 Task: Add Sprouts Sandalwood & Yuzu Aromatherapy Room & Body Spray to the cart.
Action: Mouse moved to (306, 155)
Screenshot: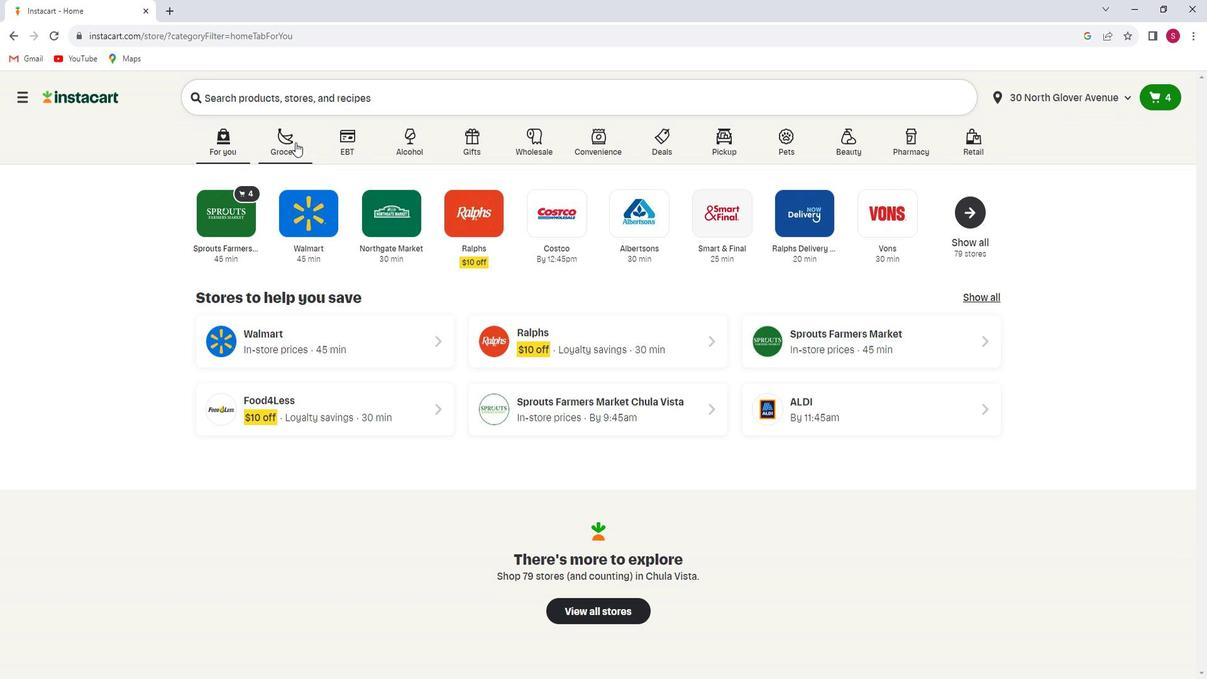 
Action: Mouse pressed left at (306, 155)
Screenshot: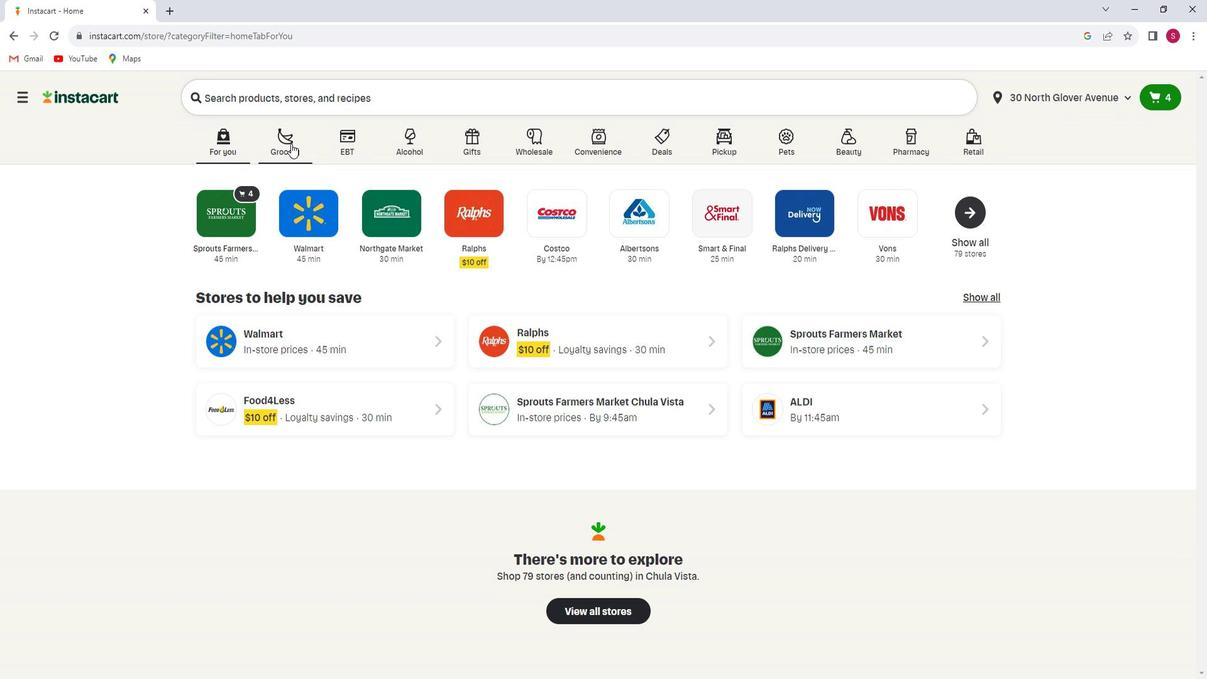 
Action: Mouse moved to (284, 364)
Screenshot: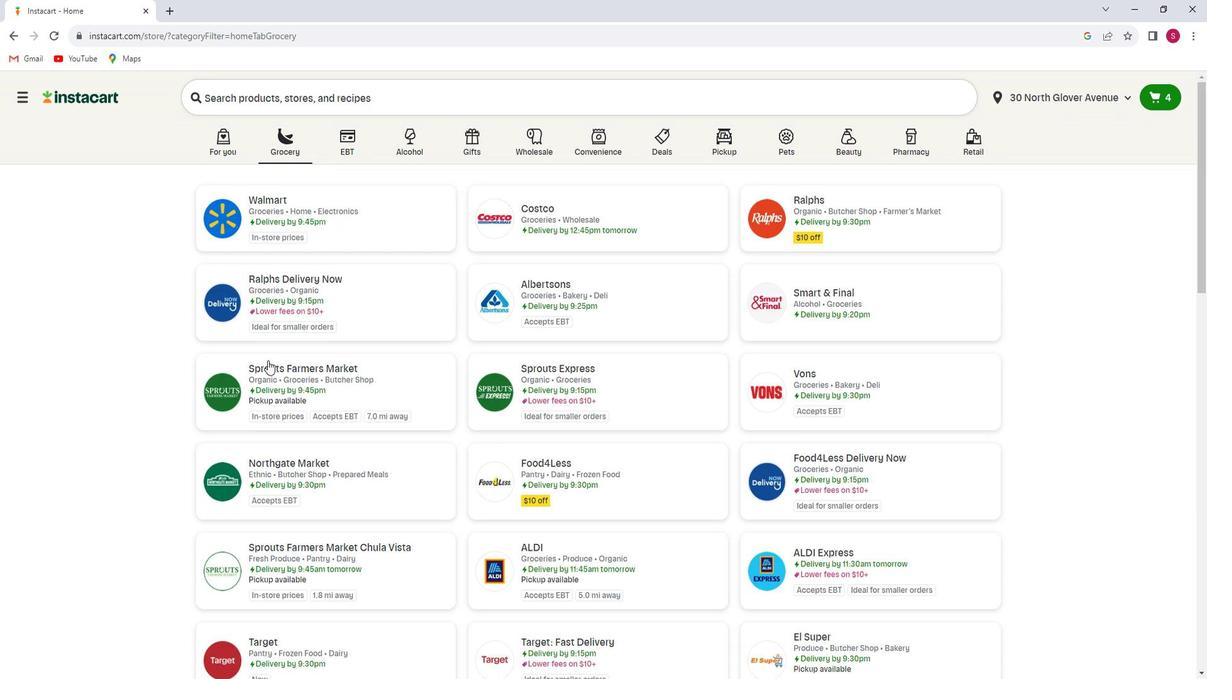 
Action: Mouse pressed left at (284, 364)
Screenshot: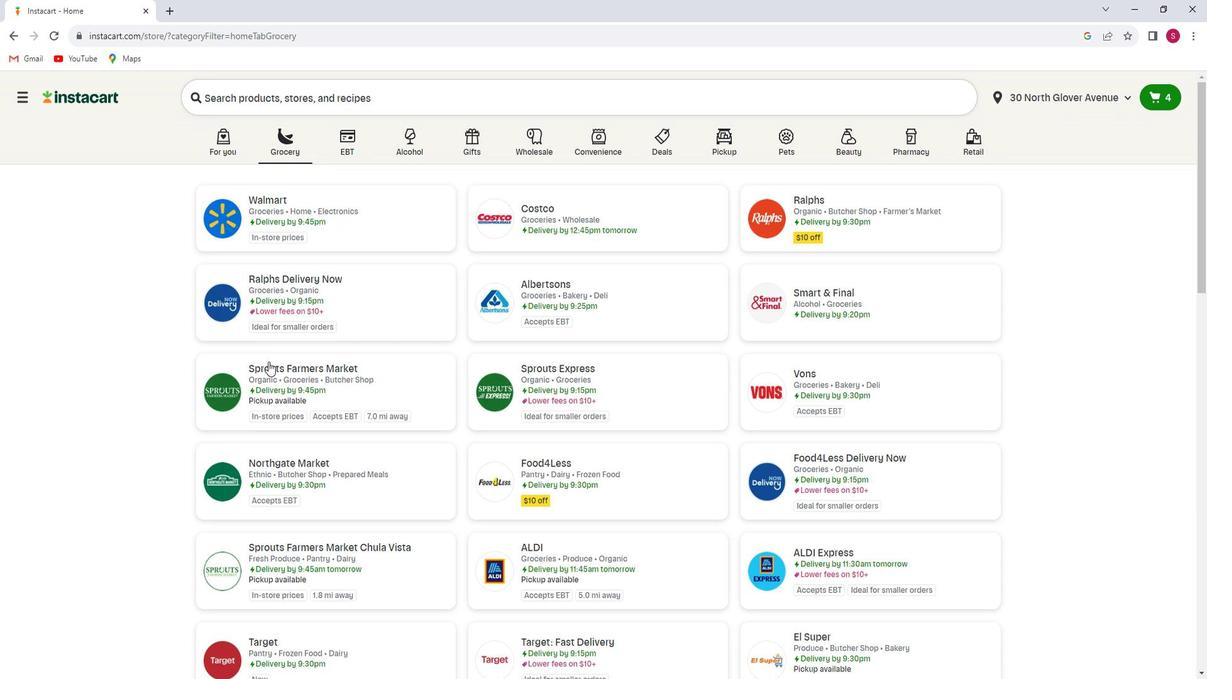 
Action: Mouse moved to (105, 384)
Screenshot: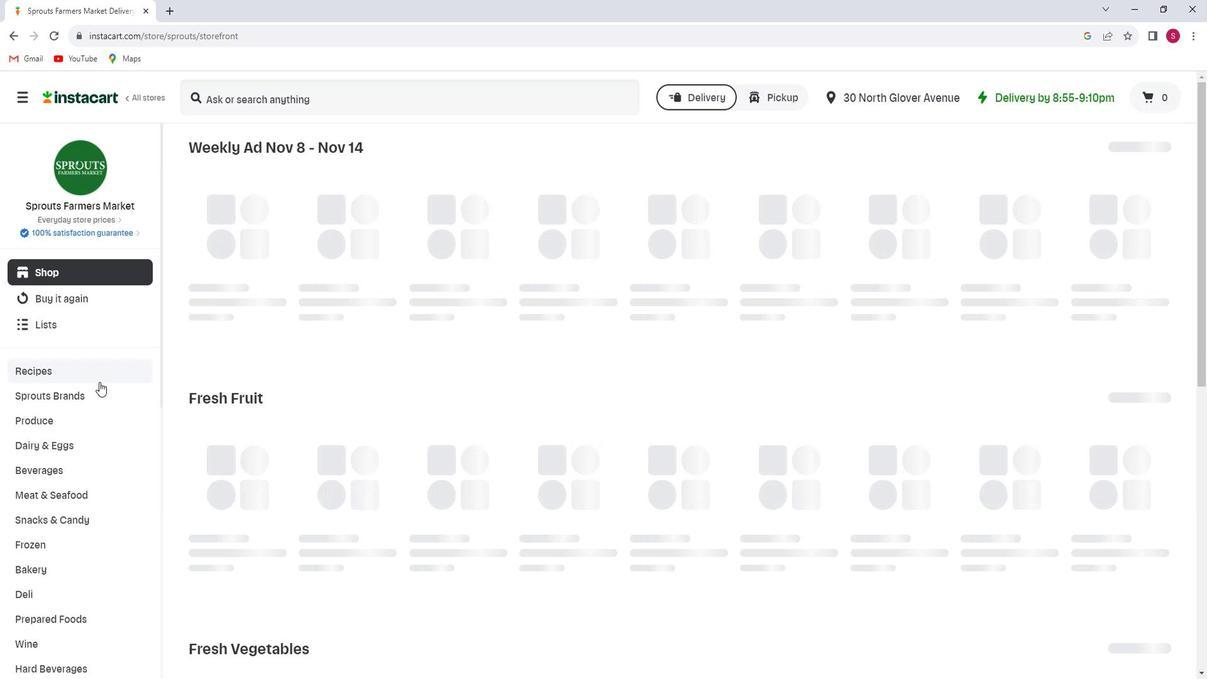 
Action: Mouse scrolled (105, 384) with delta (0, 0)
Screenshot: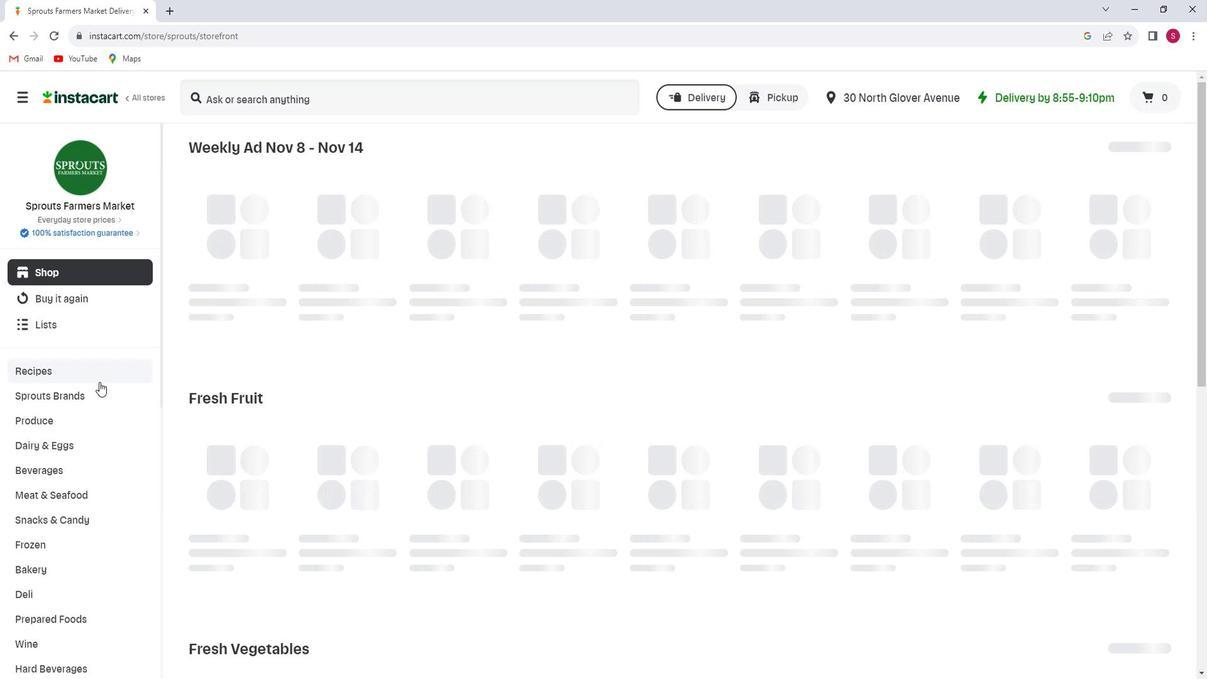 
Action: Mouse moved to (105, 384)
Screenshot: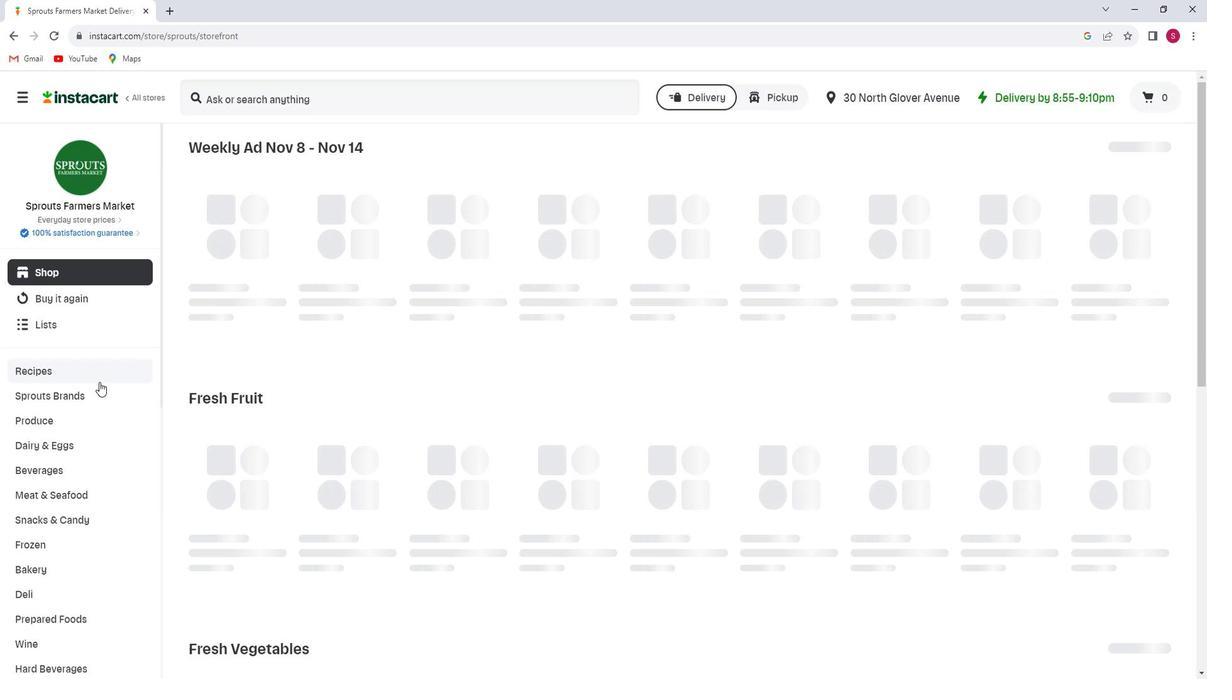 
Action: Mouse scrolled (105, 384) with delta (0, 0)
Screenshot: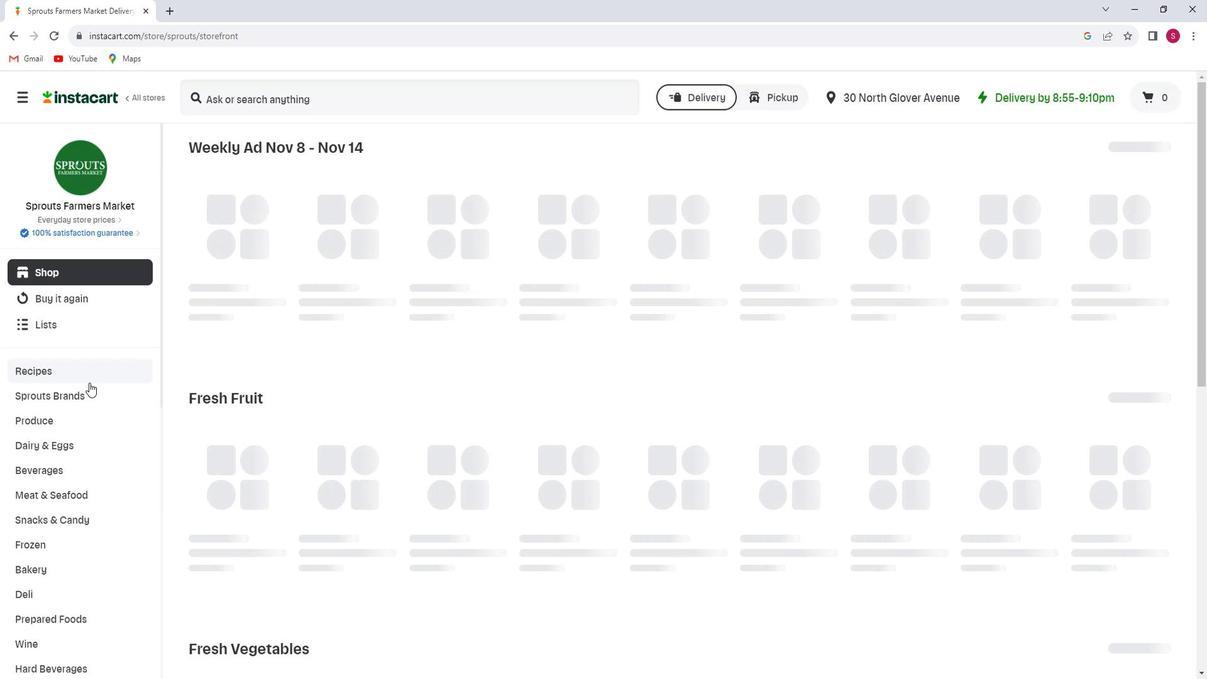 
Action: Mouse moved to (103, 387)
Screenshot: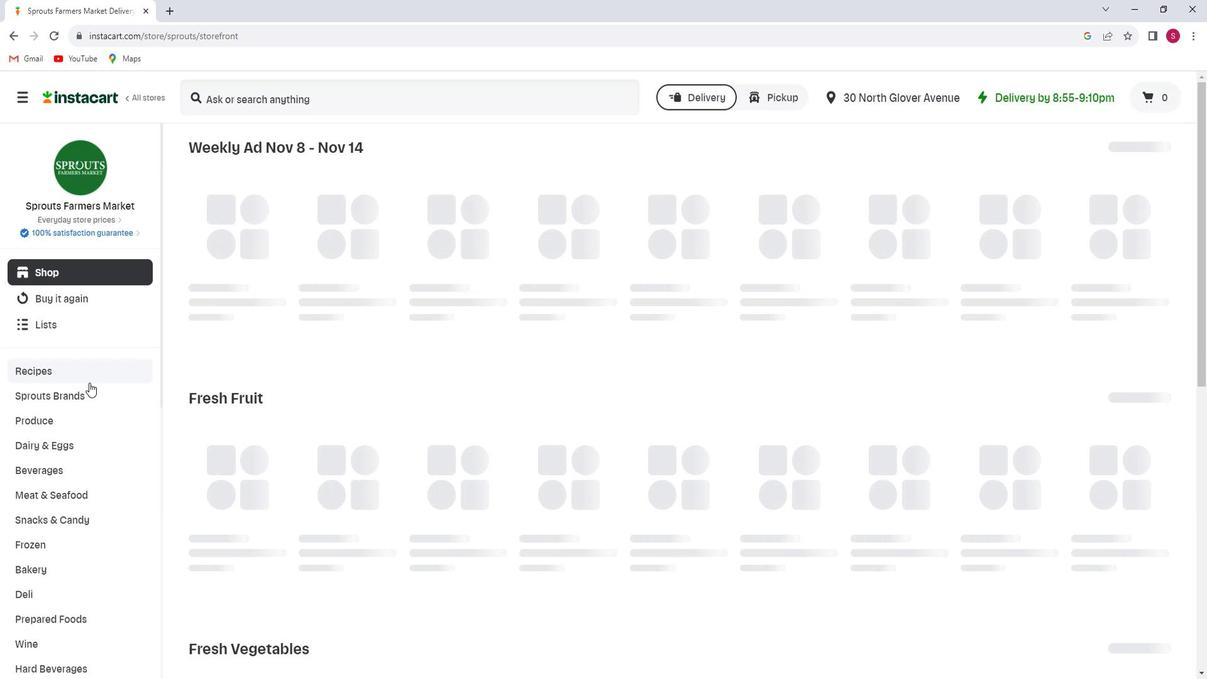 
Action: Mouse scrolled (103, 386) with delta (0, 0)
Screenshot: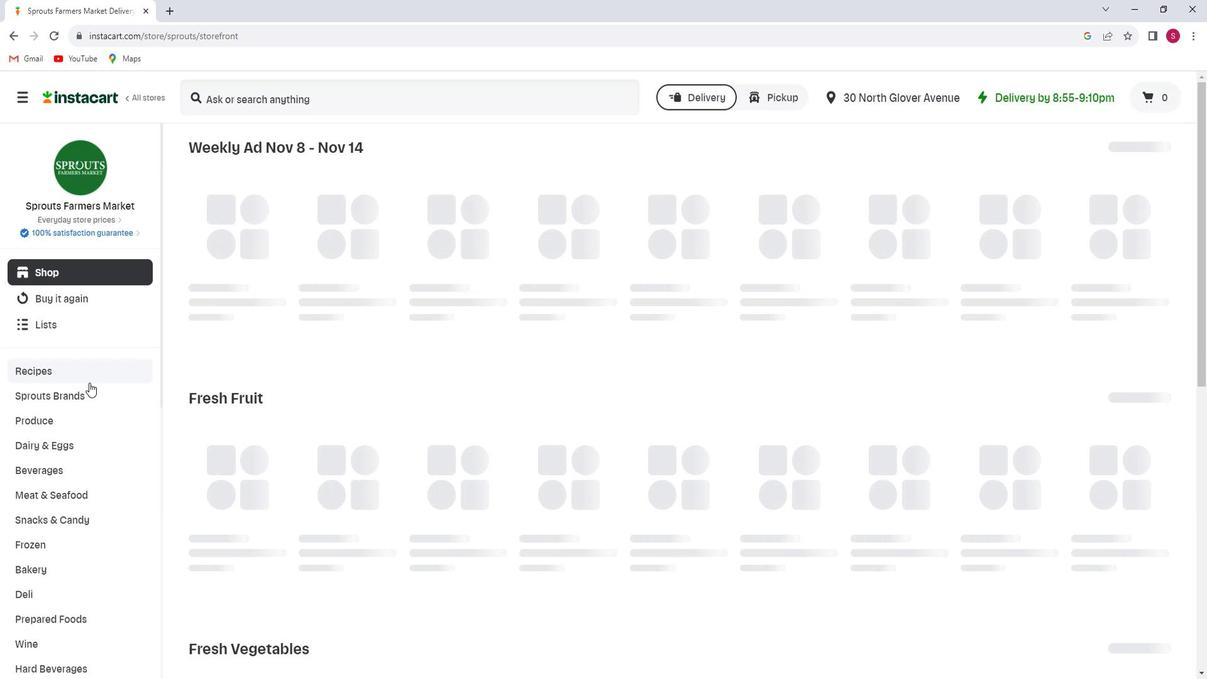 
Action: Mouse moved to (97, 390)
Screenshot: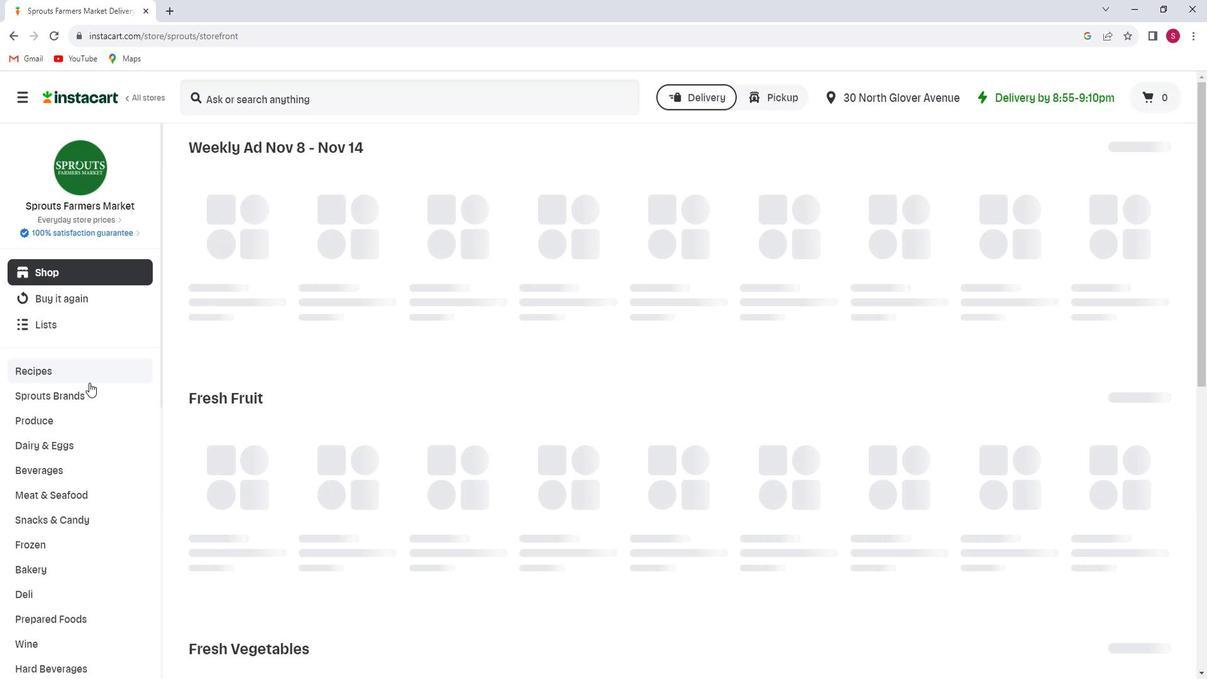 
Action: Mouse scrolled (97, 389) with delta (0, 0)
Screenshot: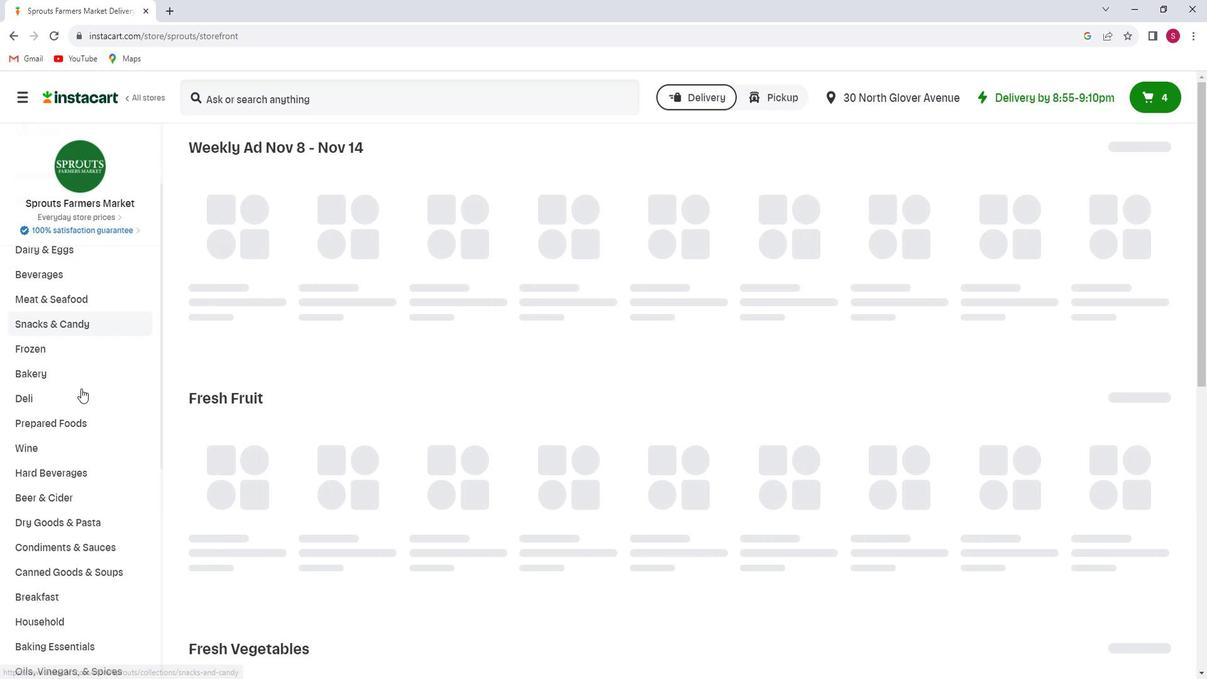 
Action: Mouse scrolled (97, 389) with delta (0, 0)
Screenshot: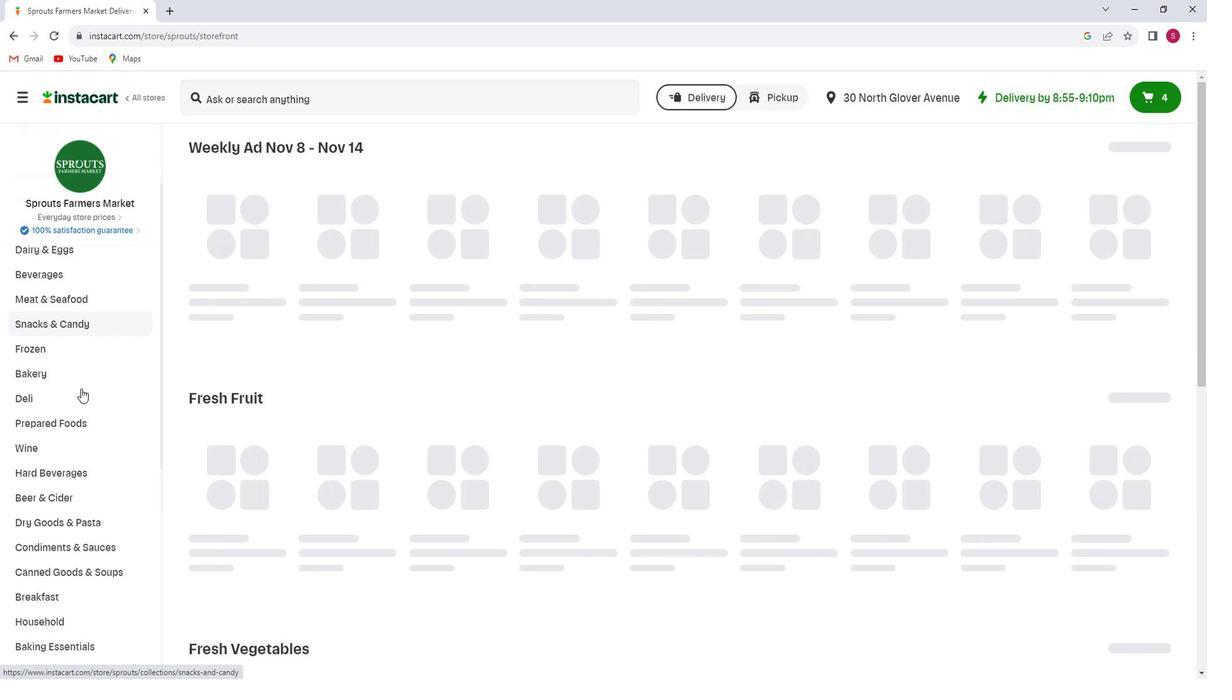 
Action: Mouse scrolled (97, 389) with delta (0, 0)
Screenshot: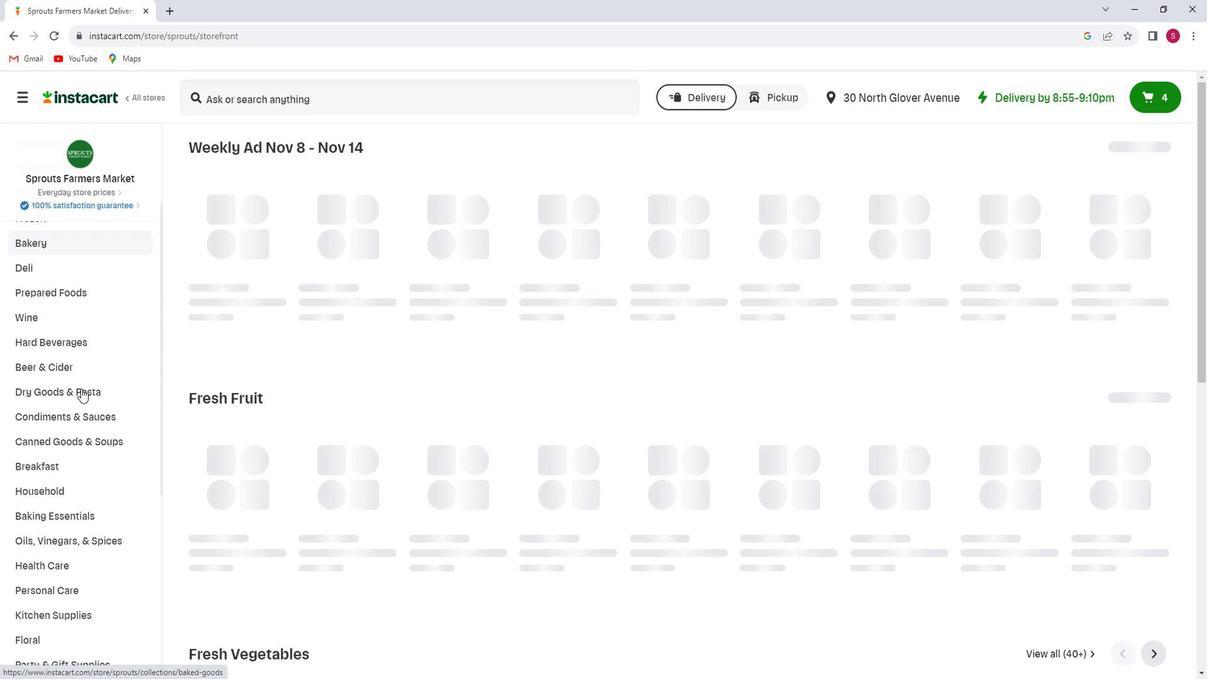 
Action: Mouse scrolled (97, 389) with delta (0, 0)
Screenshot: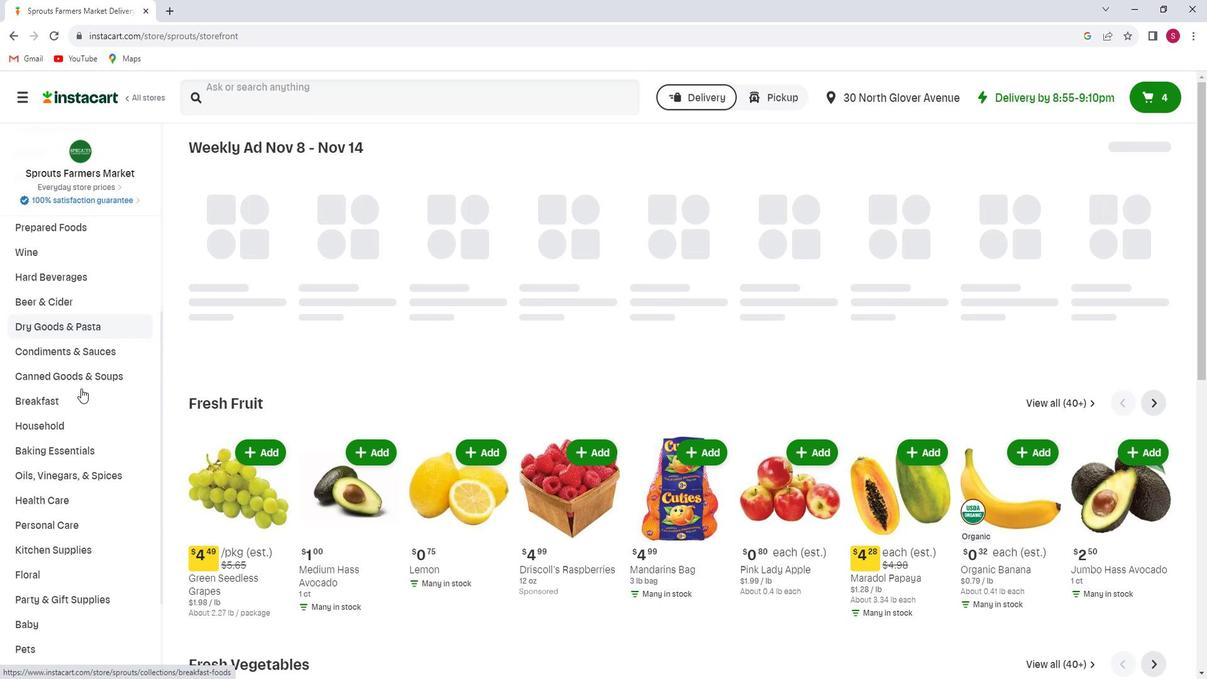 
Action: Mouse scrolled (97, 389) with delta (0, 0)
Screenshot: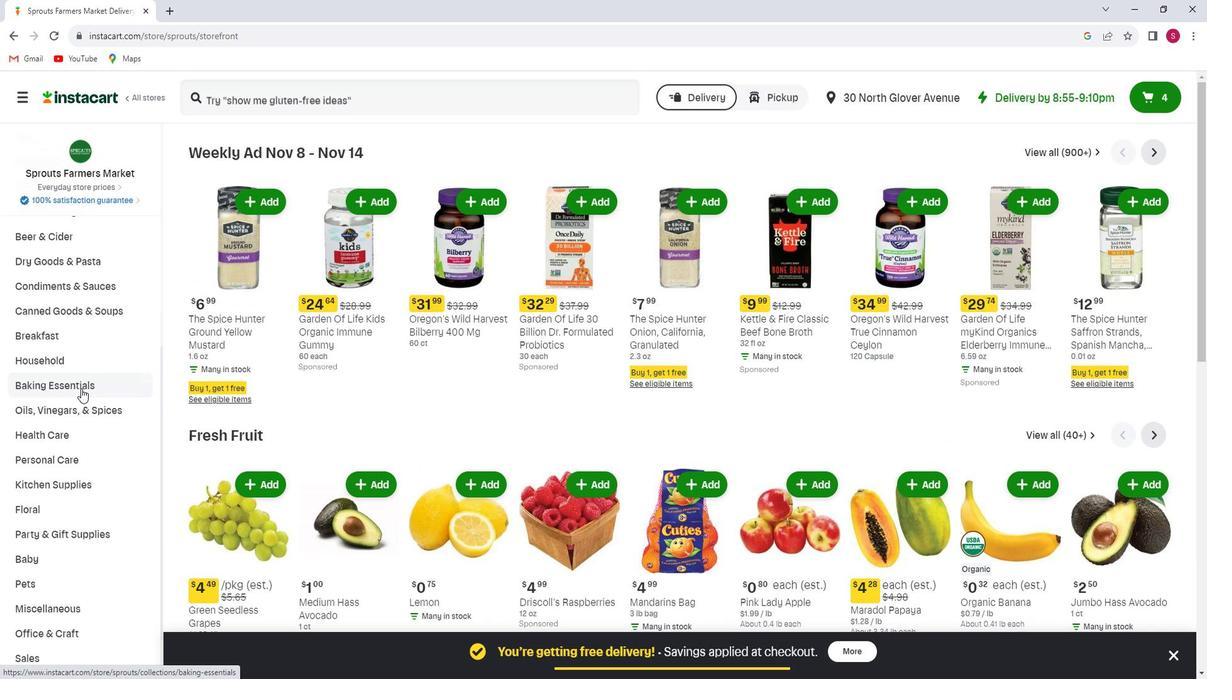 
Action: Mouse scrolled (97, 389) with delta (0, 0)
Screenshot: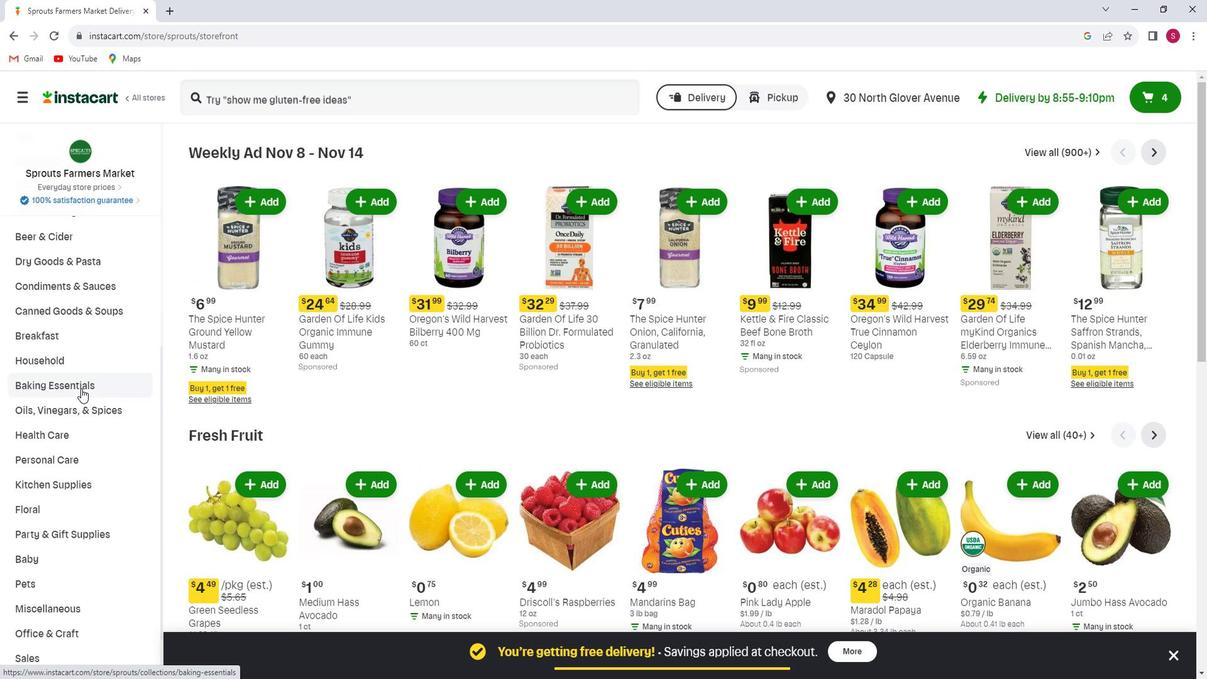 
Action: Mouse moved to (96, 391)
Screenshot: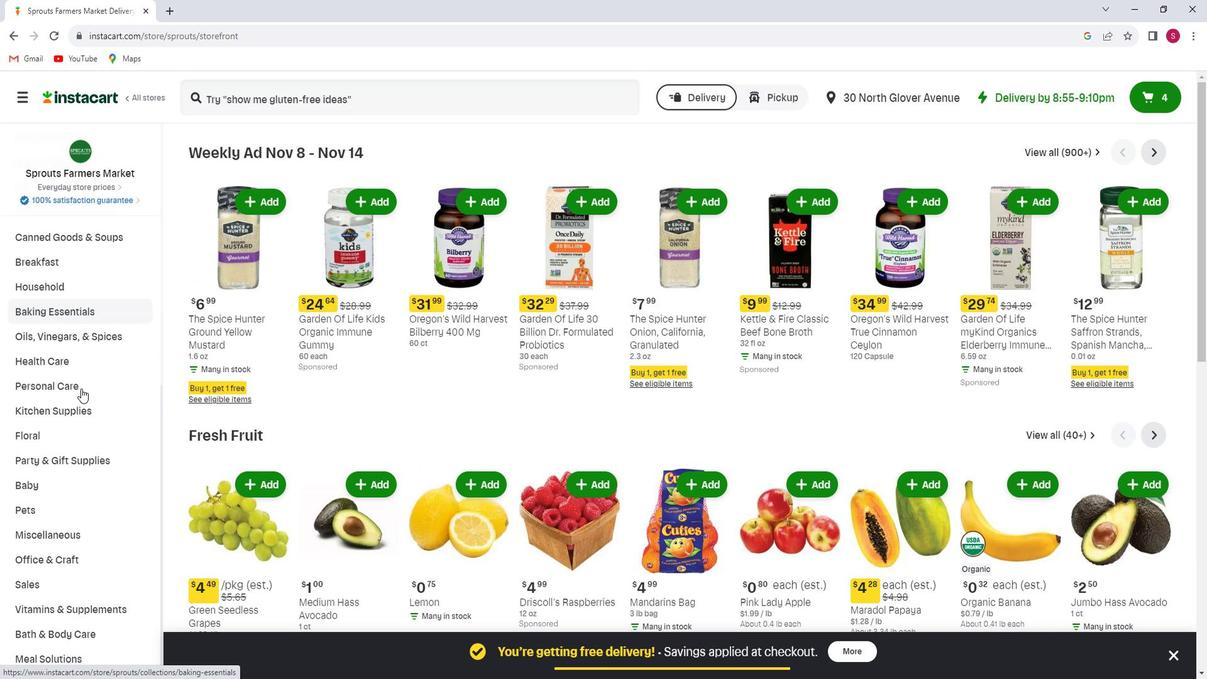 
Action: Mouse pressed left at (96, 391)
Screenshot: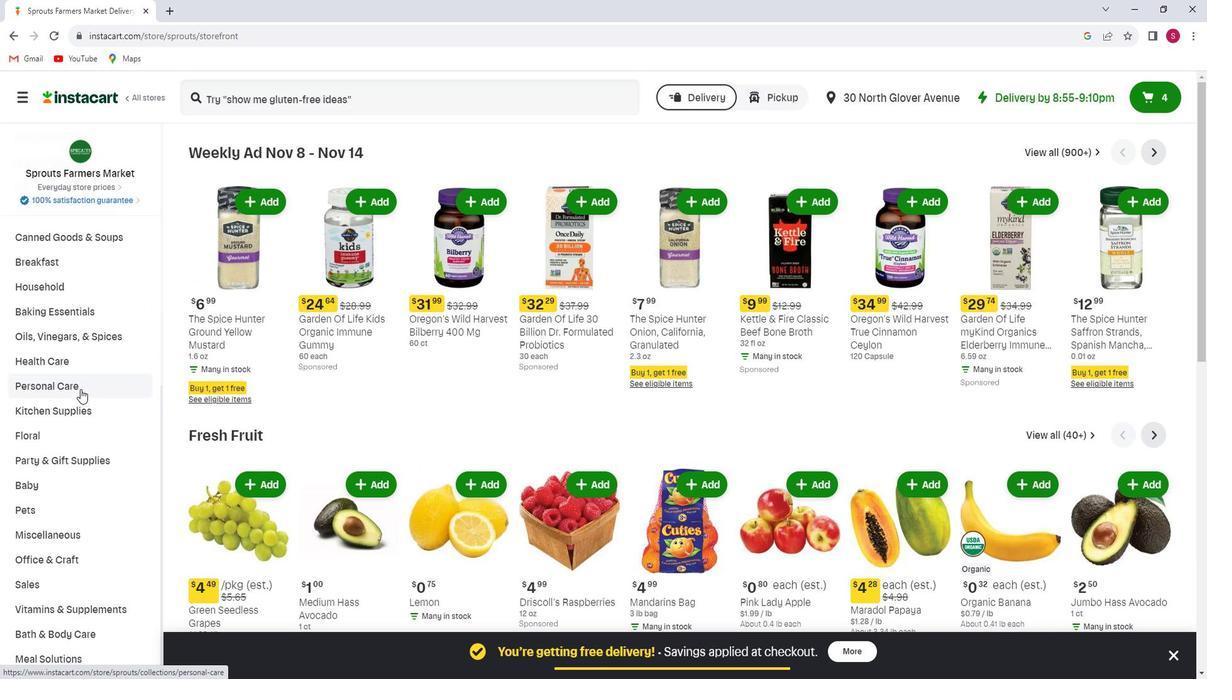 
Action: Mouse scrolled (96, 390) with delta (0, 0)
Screenshot: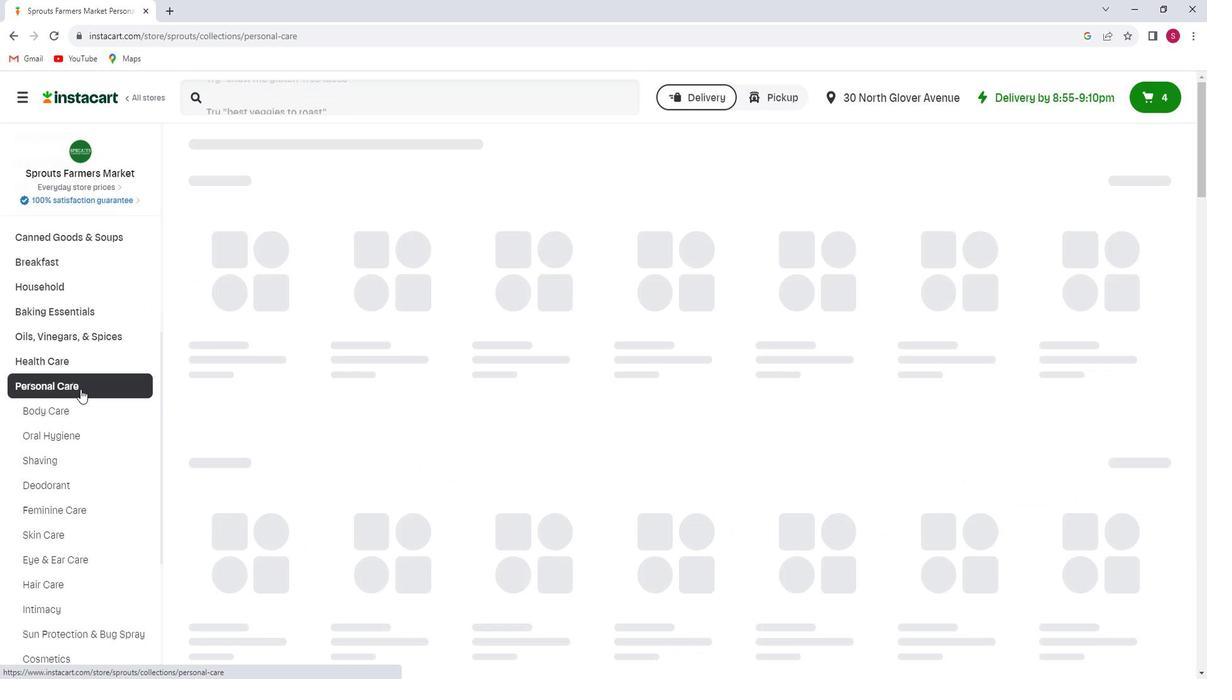 
Action: Mouse scrolled (96, 390) with delta (0, 0)
Screenshot: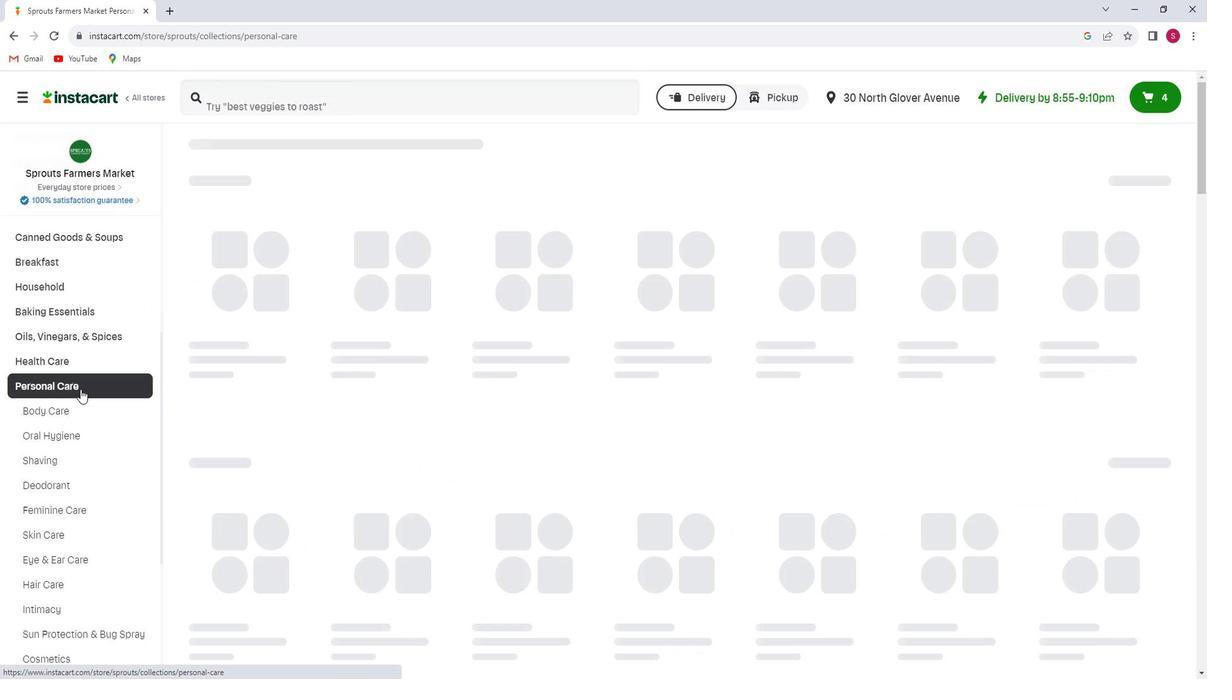 
Action: Mouse scrolled (96, 390) with delta (0, 0)
Screenshot: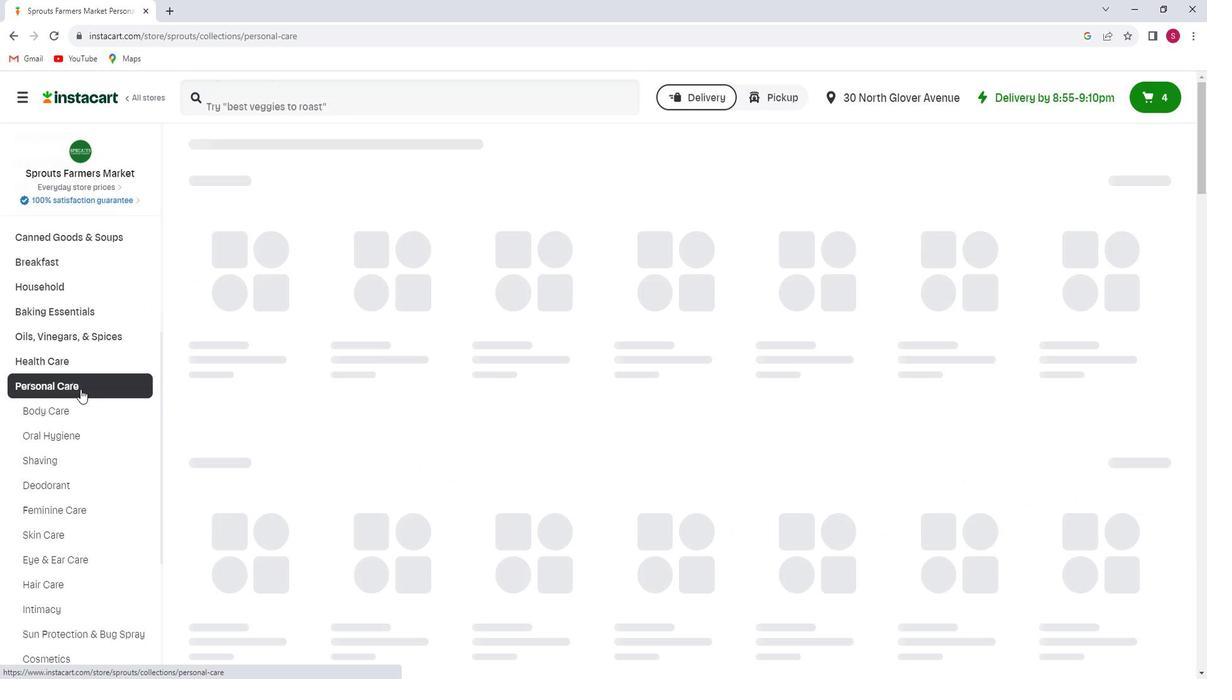 
Action: Mouse scrolled (96, 390) with delta (0, 0)
Screenshot: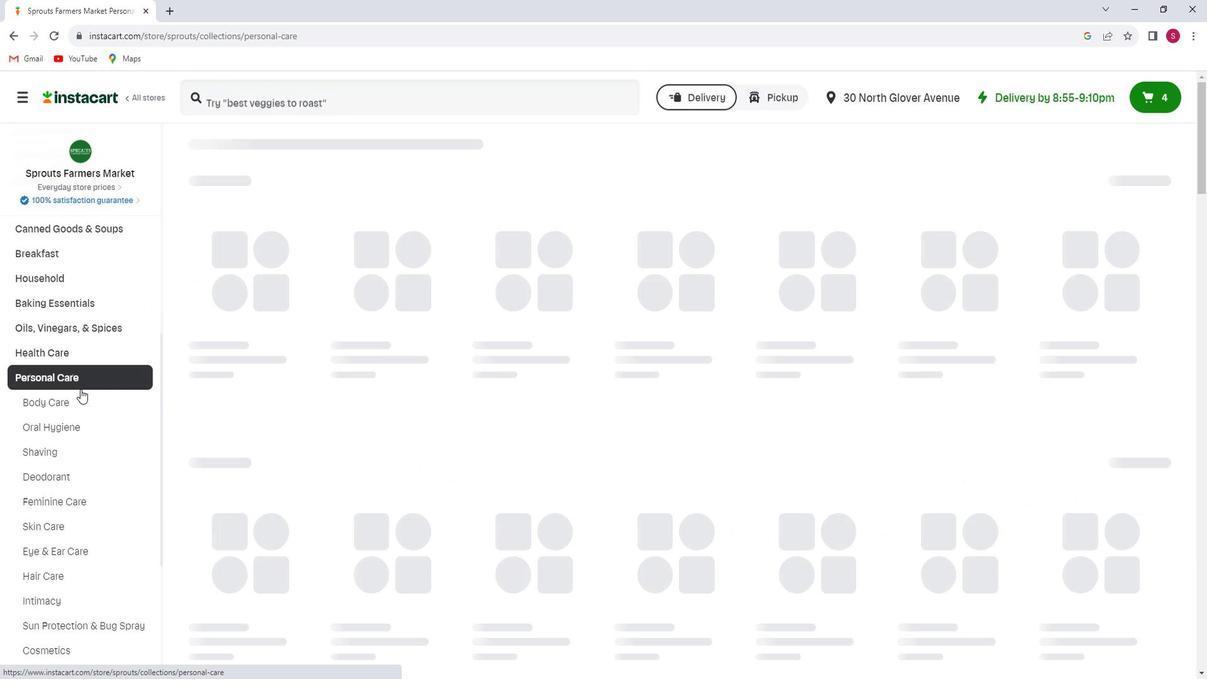 
Action: Mouse moved to (91, 393)
Screenshot: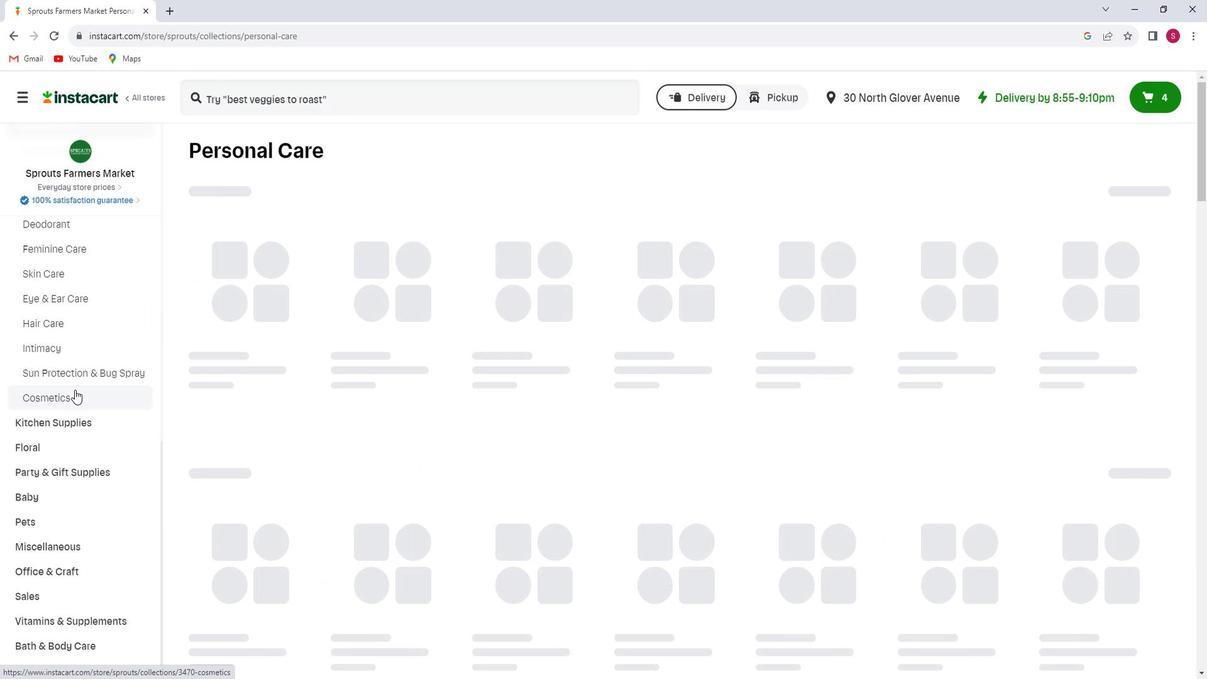 
Action: Mouse pressed left at (91, 393)
Screenshot: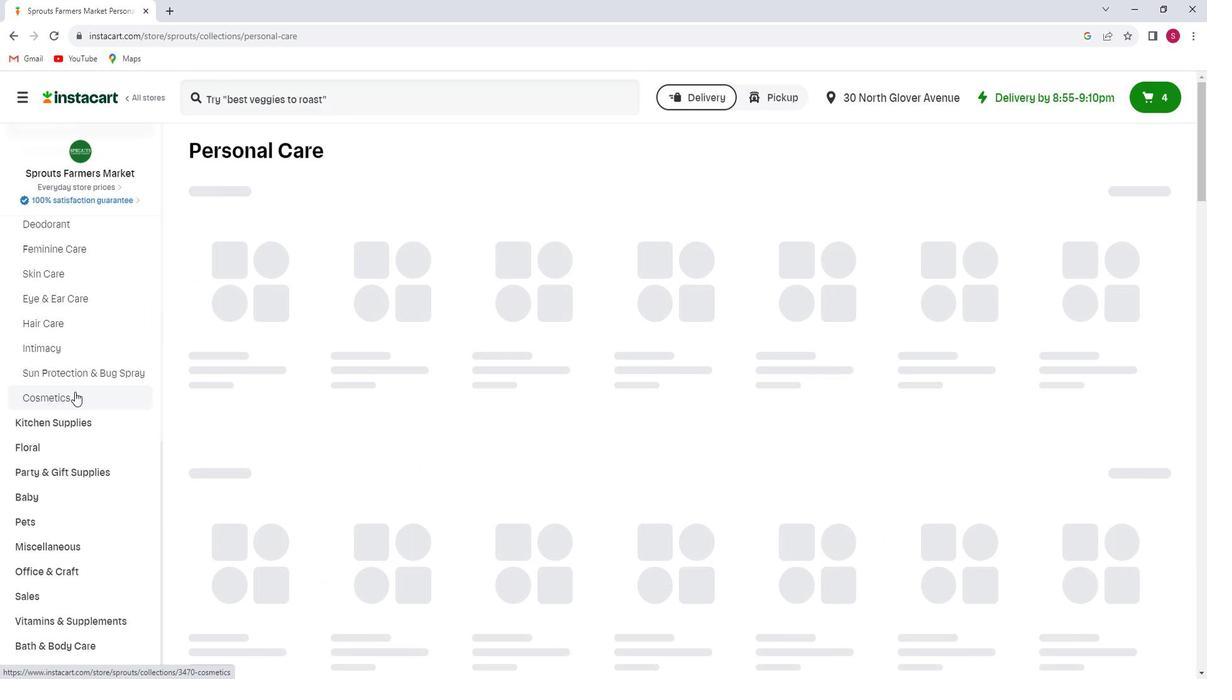 
Action: Mouse moved to (417, 201)
Screenshot: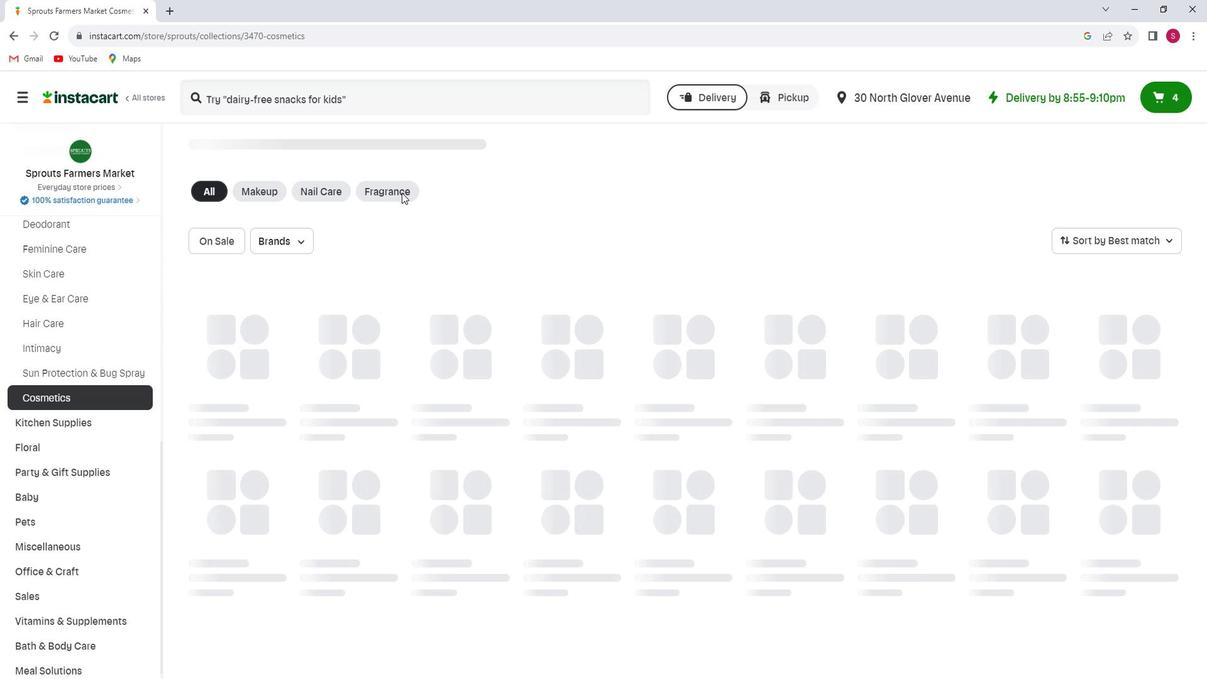 
Action: Mouse pressed left at (417, 201)
Screenshot: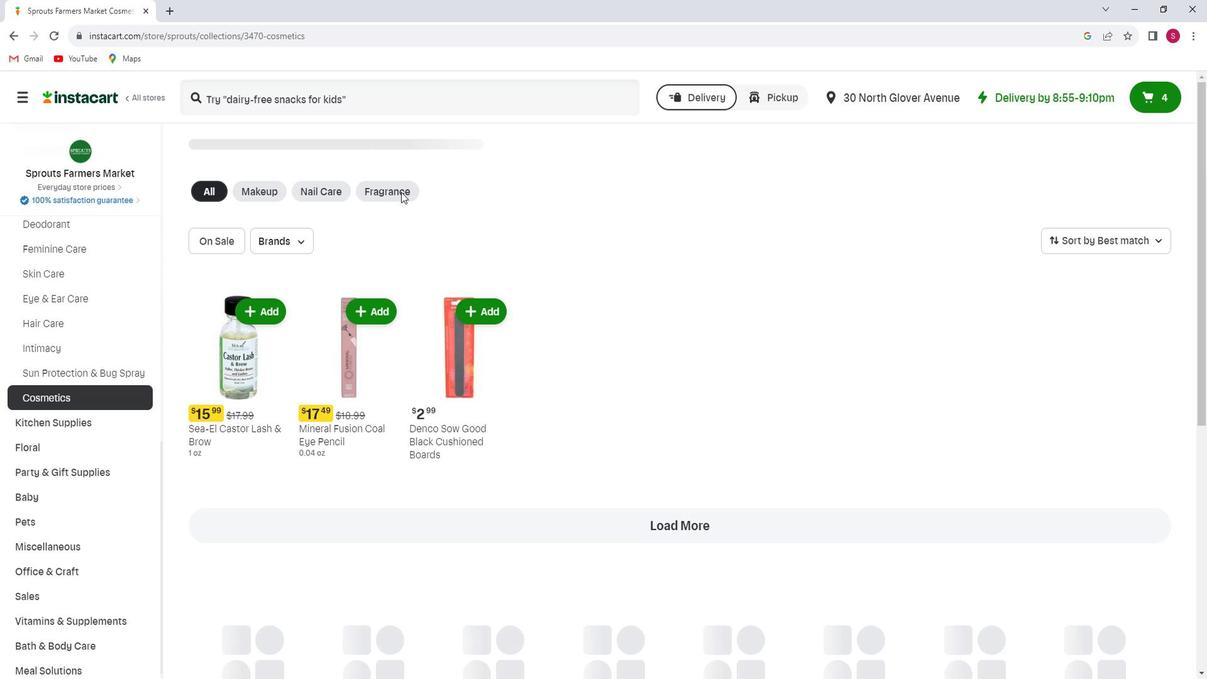 
Action: Mouse moved to (389, 112)
Screenshot: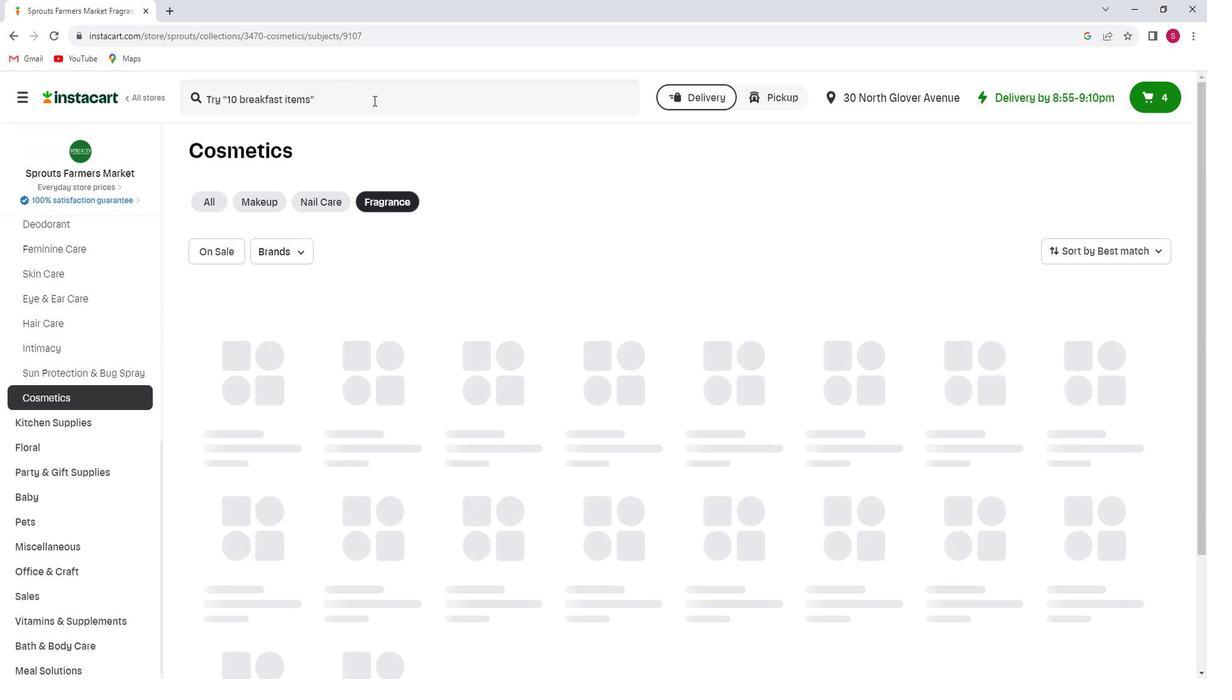 
Action: Mouse pressed left at (389, 112)
Screenshot: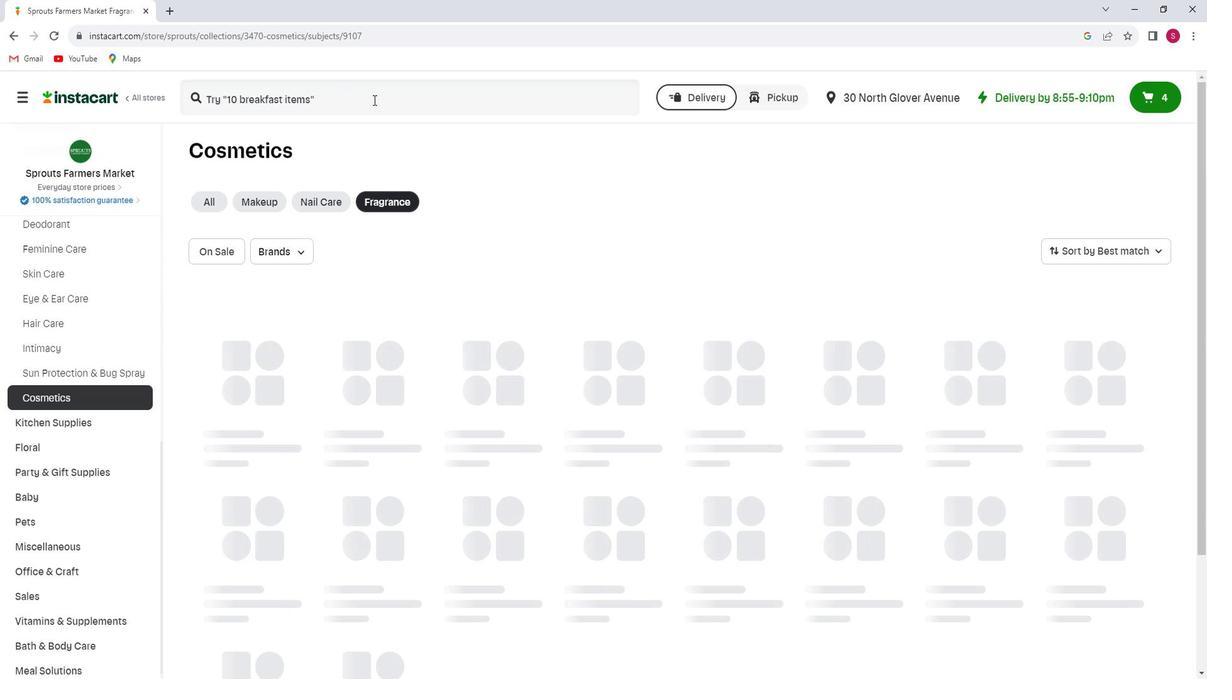 
Action: Key pressed <Key.shift>Sprouts<Key.space><Key.shift>Sandalwood<Key.space><Key.shift><Key.shift><Key.shift><Key.shift><Key.shift><Key.shift><Key.shift><Key.shift><Key.shift><Key.shift><Key.shift><Key.shift><Key.shift><Key.shift><Key.shift><Key.shift><Key.shift><Key.shift>&<Key.space><Key.shift><Key.shift><Key.shift><Key.shift><Key.shift><Key.shift><Key.shift><Key.shift><Key.shift><Key.shift><Key.shift><Key.shift><Key.shift><Key.shift>Yuzu<Key.space><Key.shift>Aromatherapy<Key.space><Key.shift>Room<Key.space><Key.shift><Key.shift><Key.shift><Key.shift><Key.shift><Key.shift><Key.shift><Key.shift><Key.shift><Key.shift><Key.shift><Key.shift><Key.shift><Key.shift><Key.shift><Key.shift><Key.shift><Key.shift><Key.shift><Key.shift><Key.shift><Key.shift><Key.shift><Key.shift><Key.shift><Key.shift><Key.shift><Key.shift><Key.shift>&<Key.space><Key.shift>Body<Key.space><Key.shift>Sprau<Key.backspace>y<Key.enter>
Screenshot: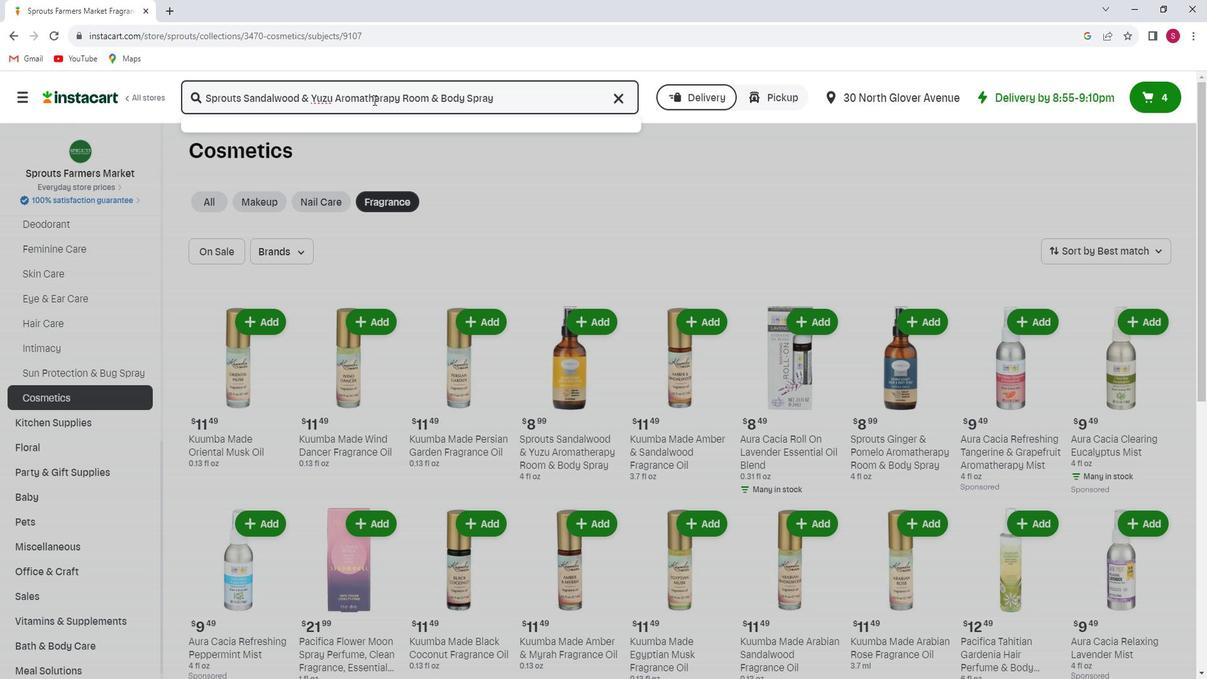 
Action: Mouse moved to (504, 210)
Screenshot: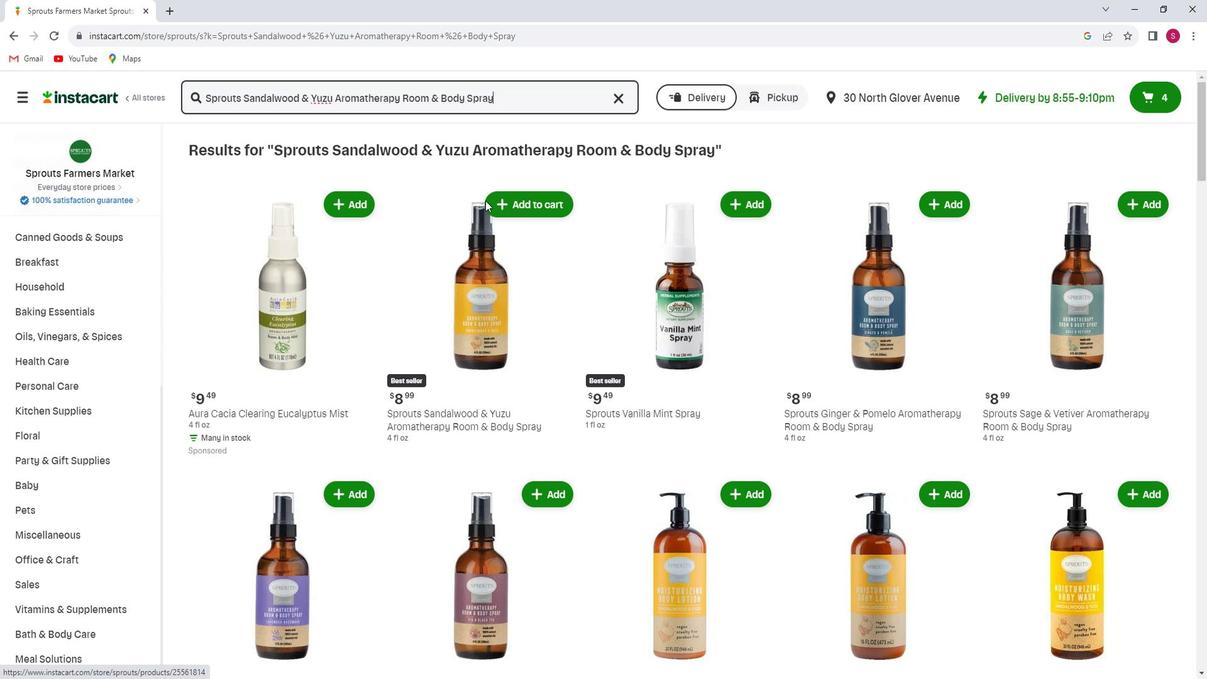 
Action: Mouse pressed left at (504, 210)
Screenshot: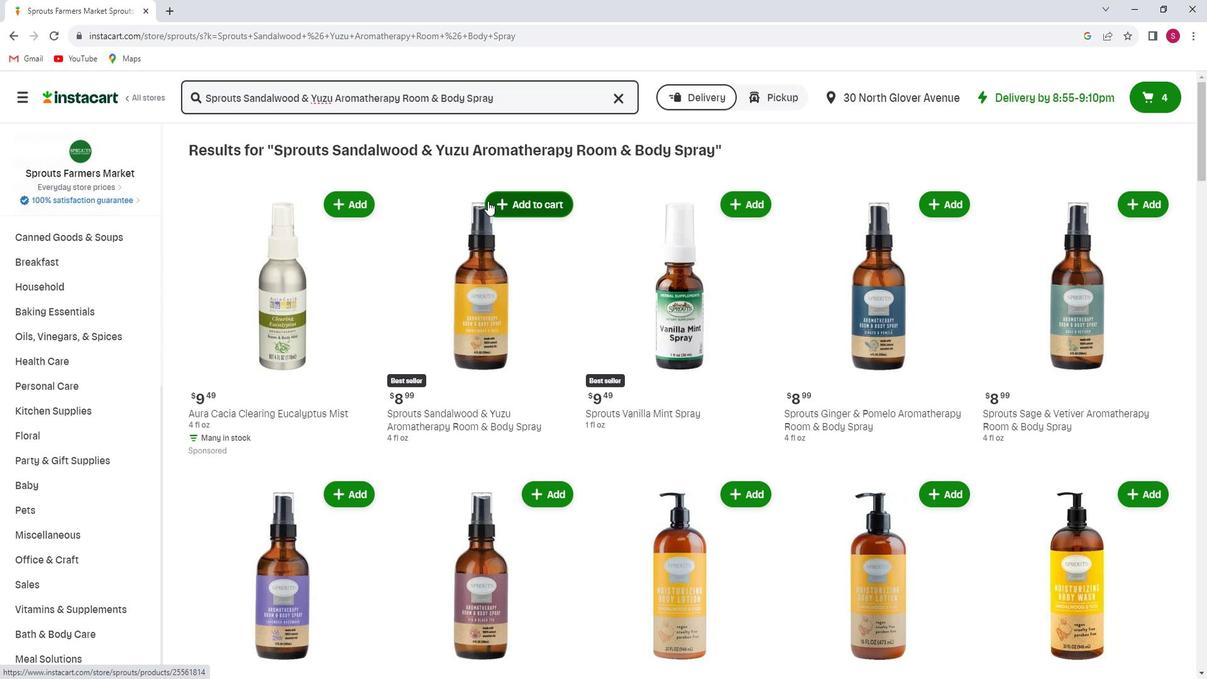 
Action: Mouse moved to (518, 251)
Screenshot: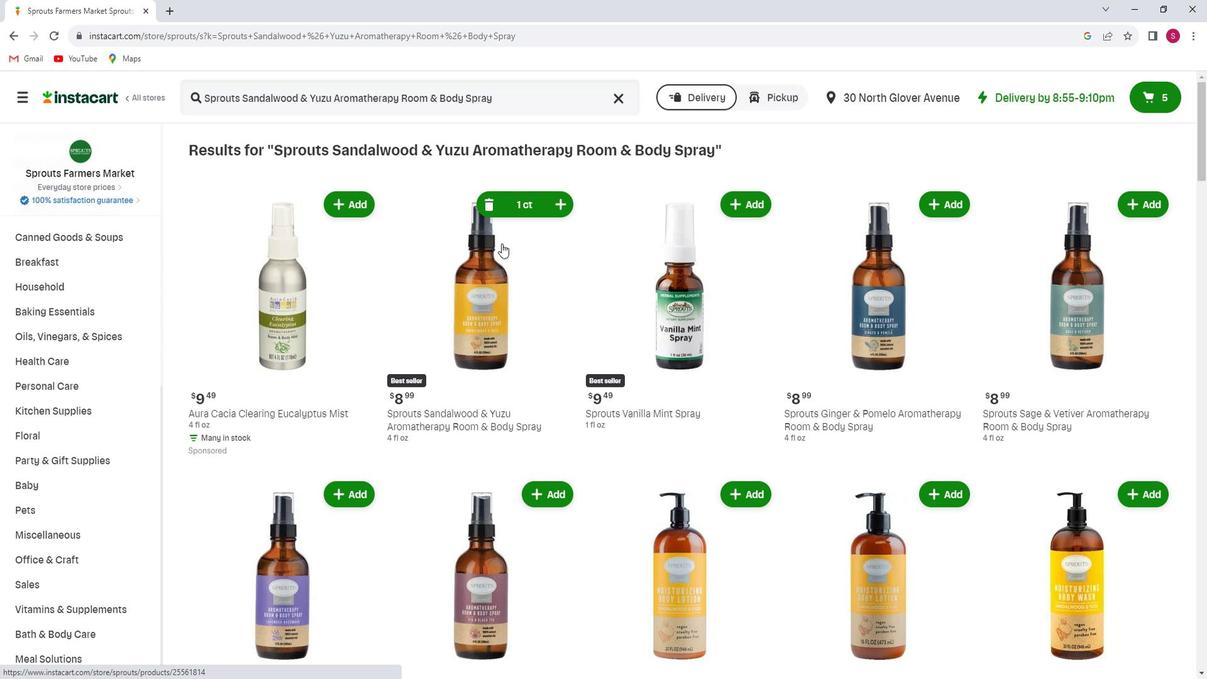 
